Task: Learn more about a recruiter lite.
Action: Mouse moved to (889, 128)
Screenshot: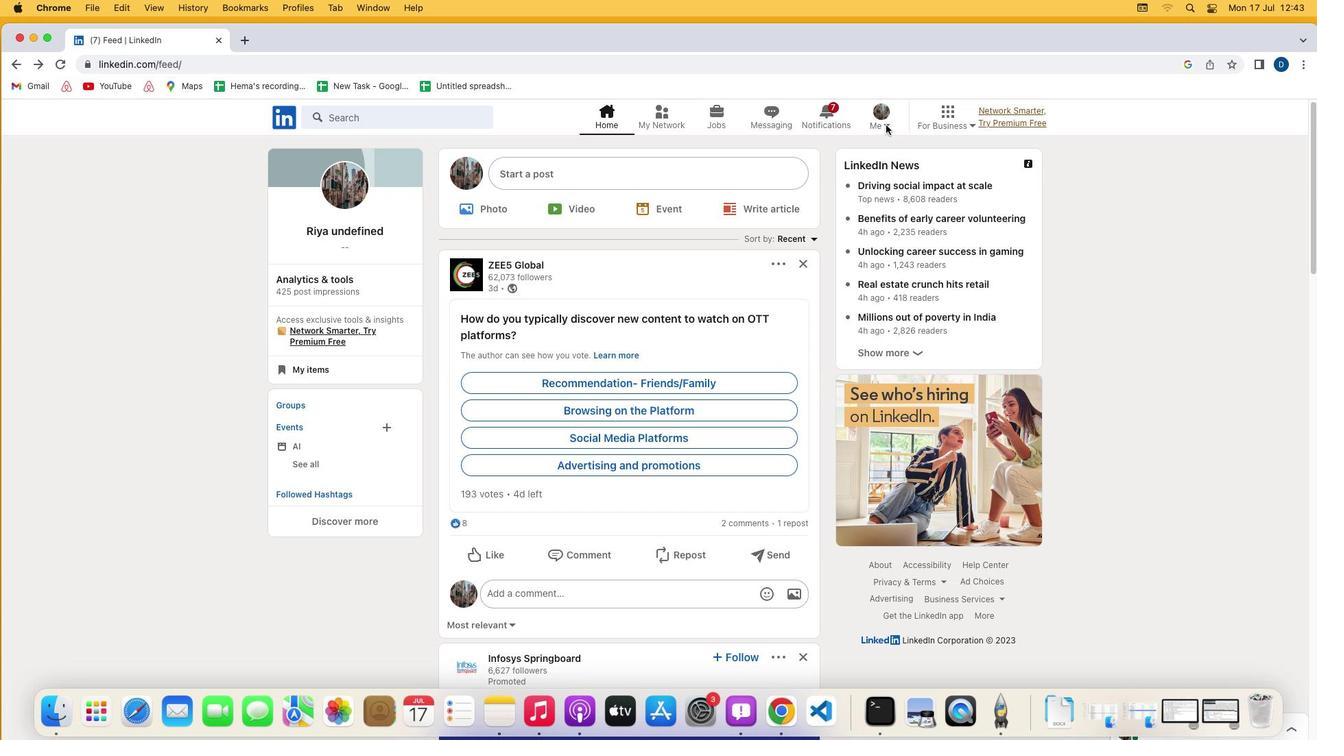 
Action: Mouse pressed left at (889, 128)
Screenshot: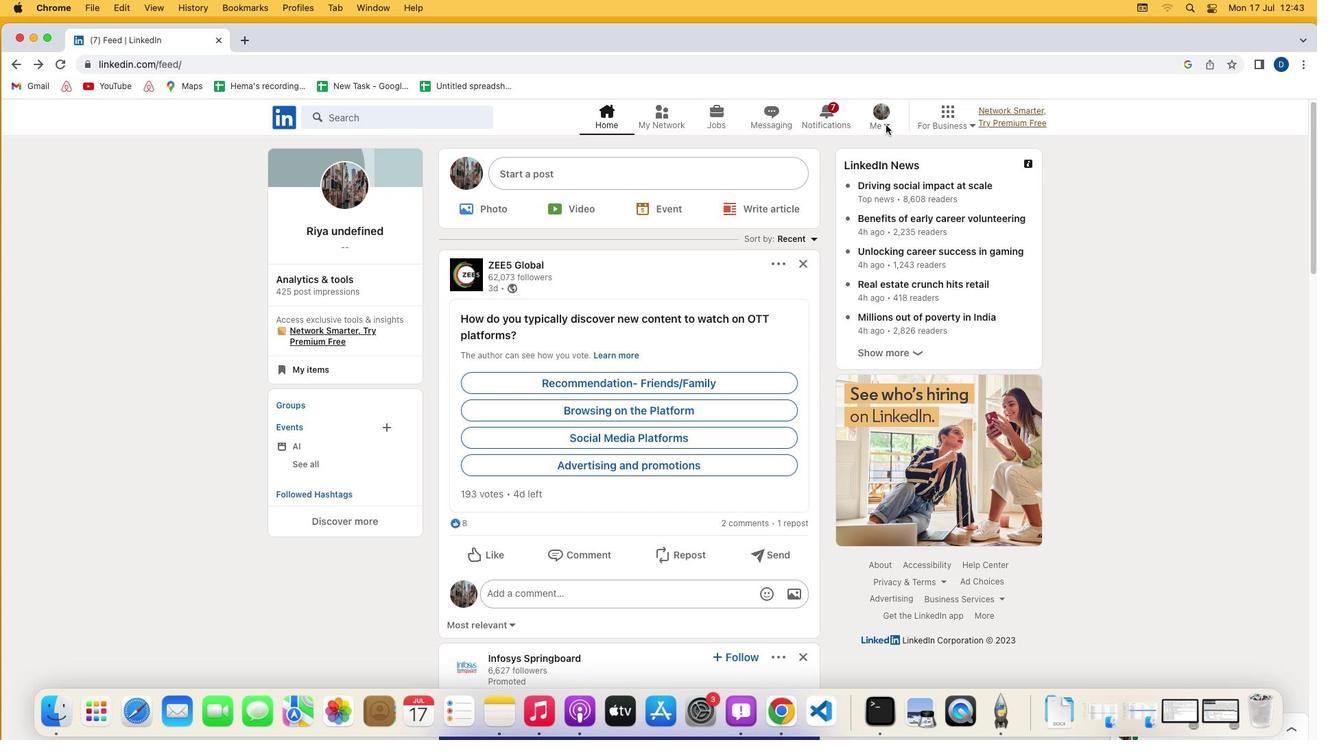 
Action: Mouse moved to (890, 130)
Screenshot: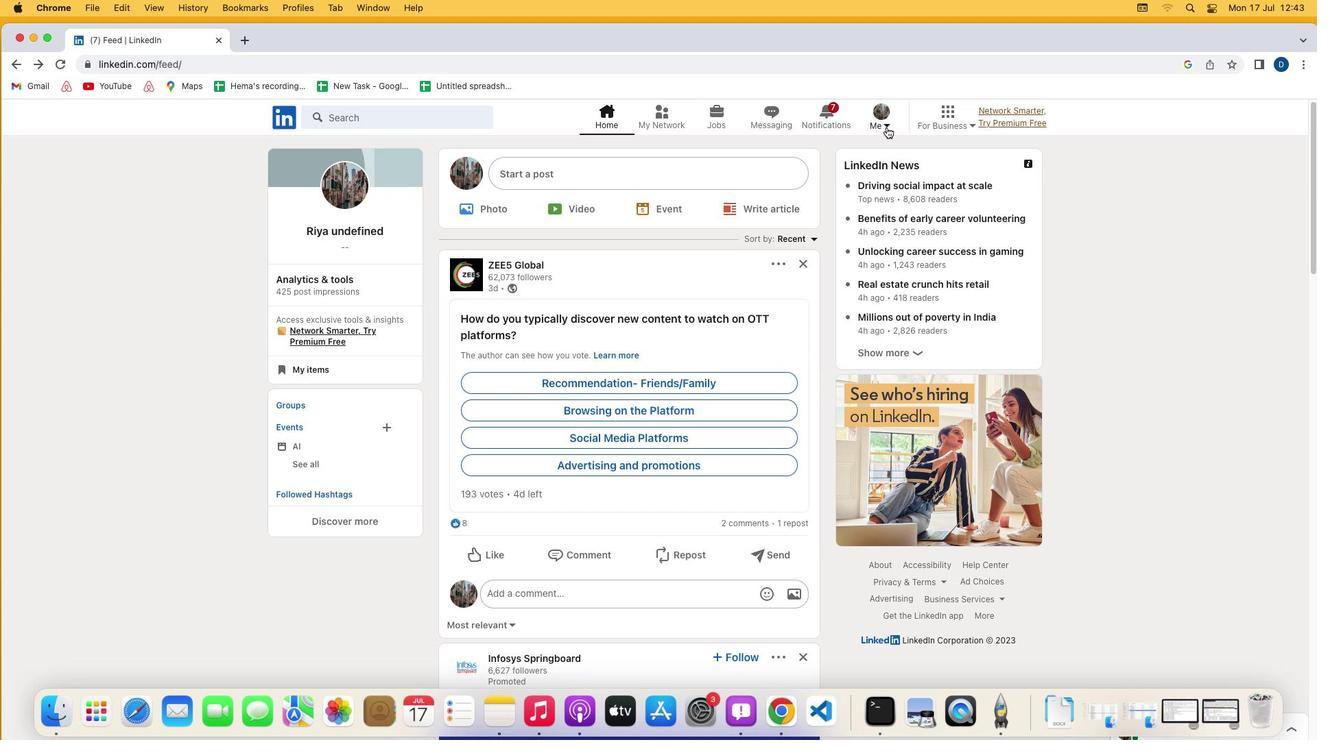 
Action: Mouse pressed left at (890, 130)
Screenshot: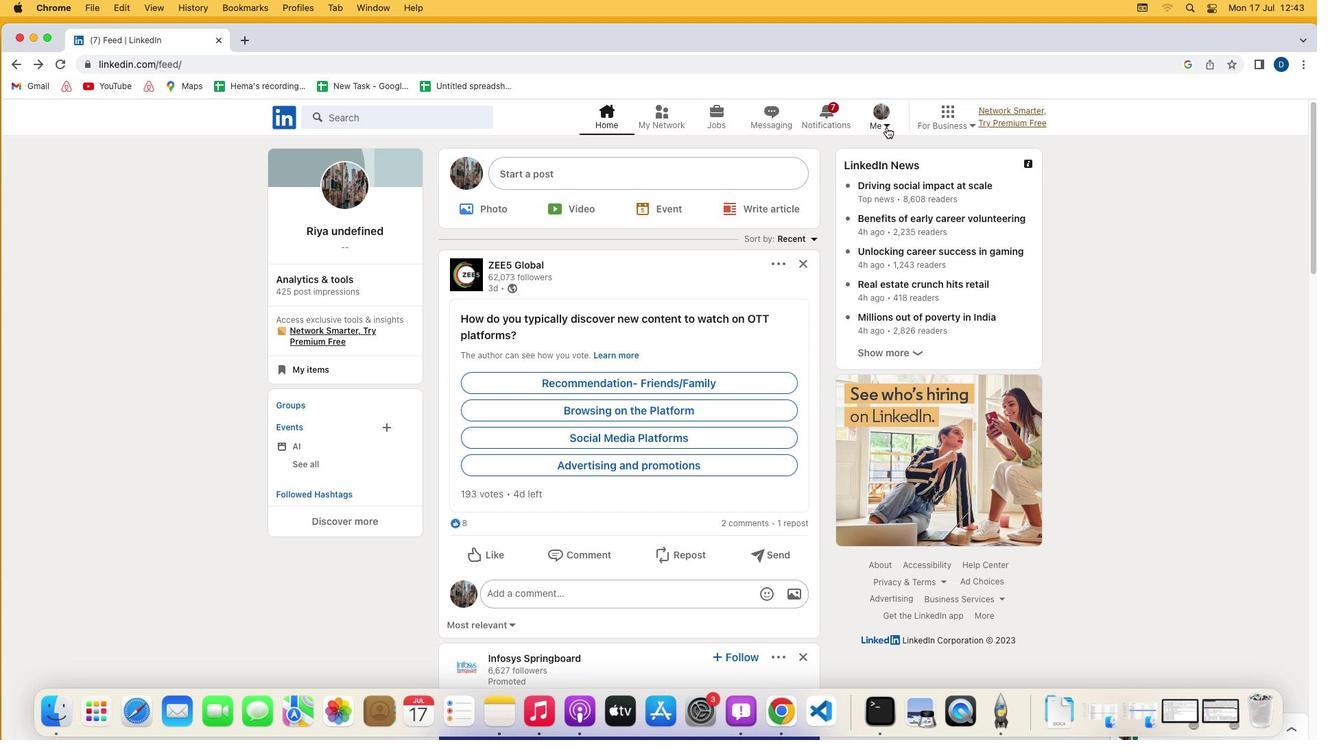 
Action: Mouse moved to (784, 268)
Screenshot: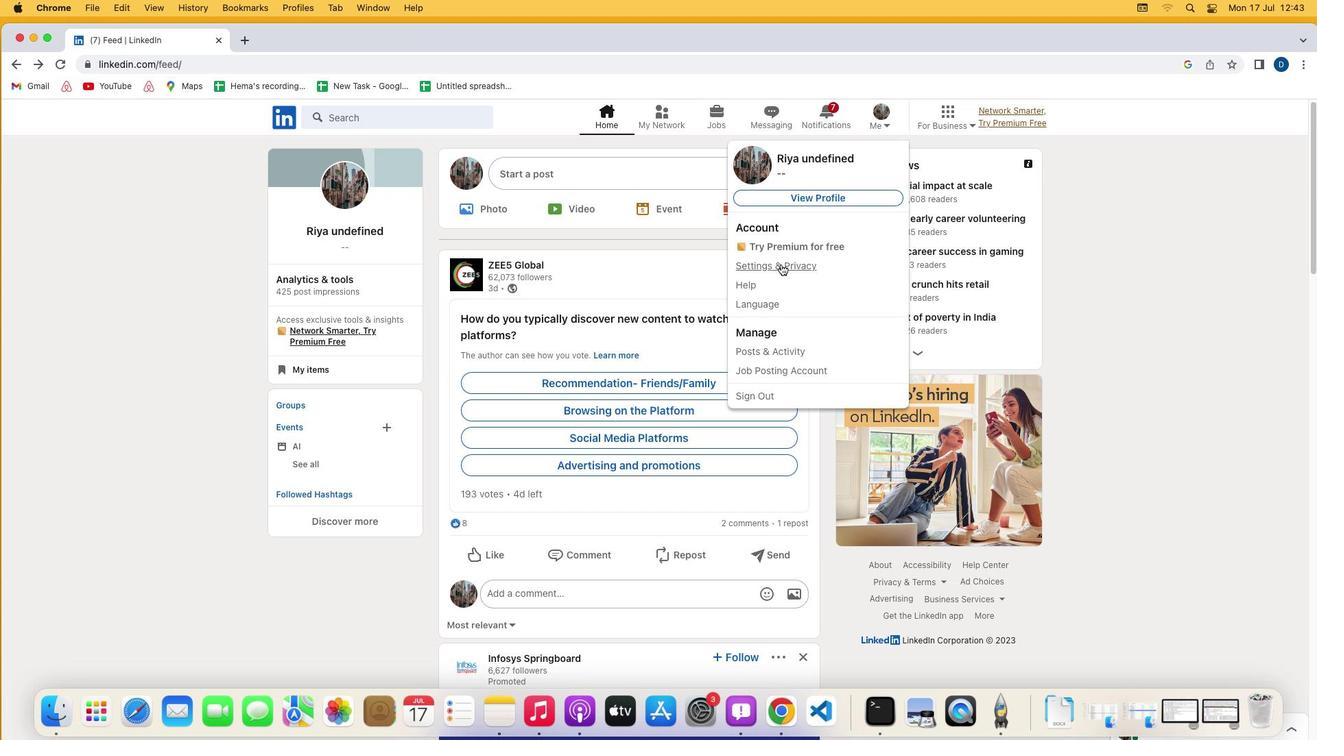 
Action: Mouse pressed left at (784, 268)
Screenshot: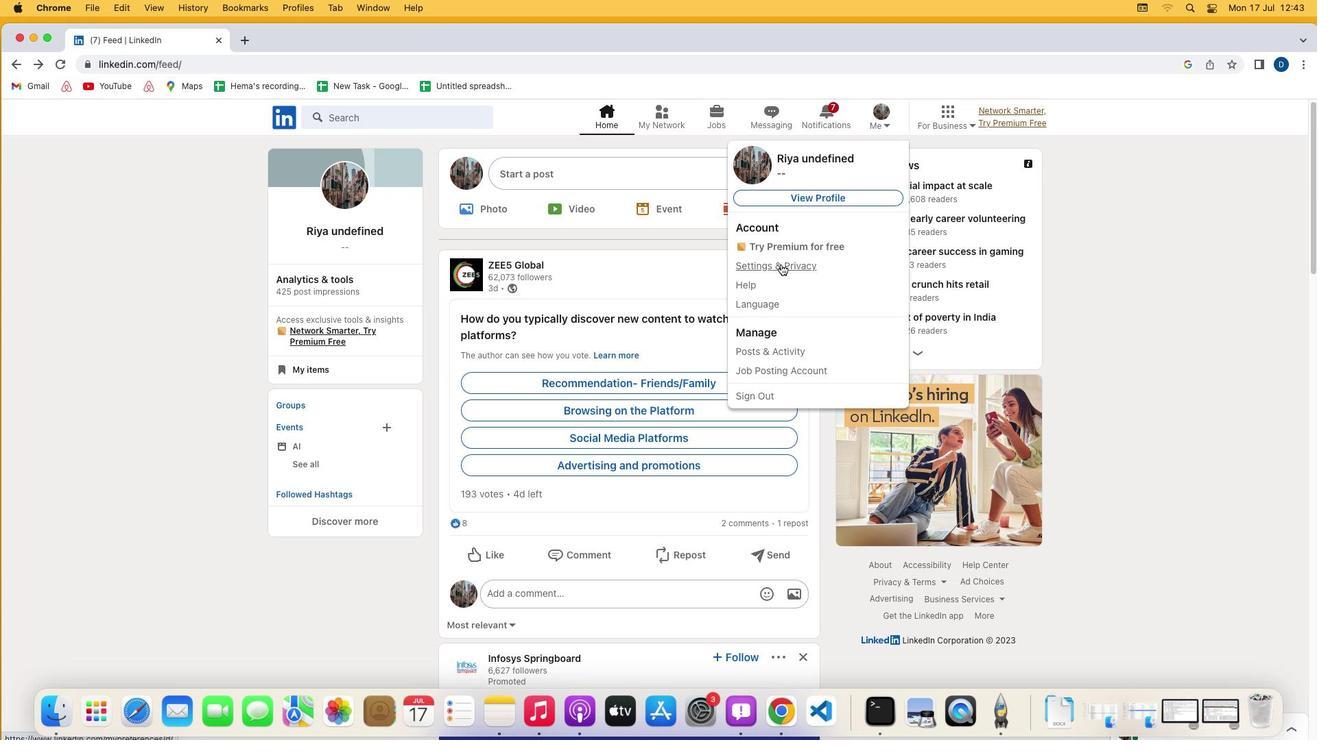 
Action: Mouse moved to (677, 483)
Screenshot: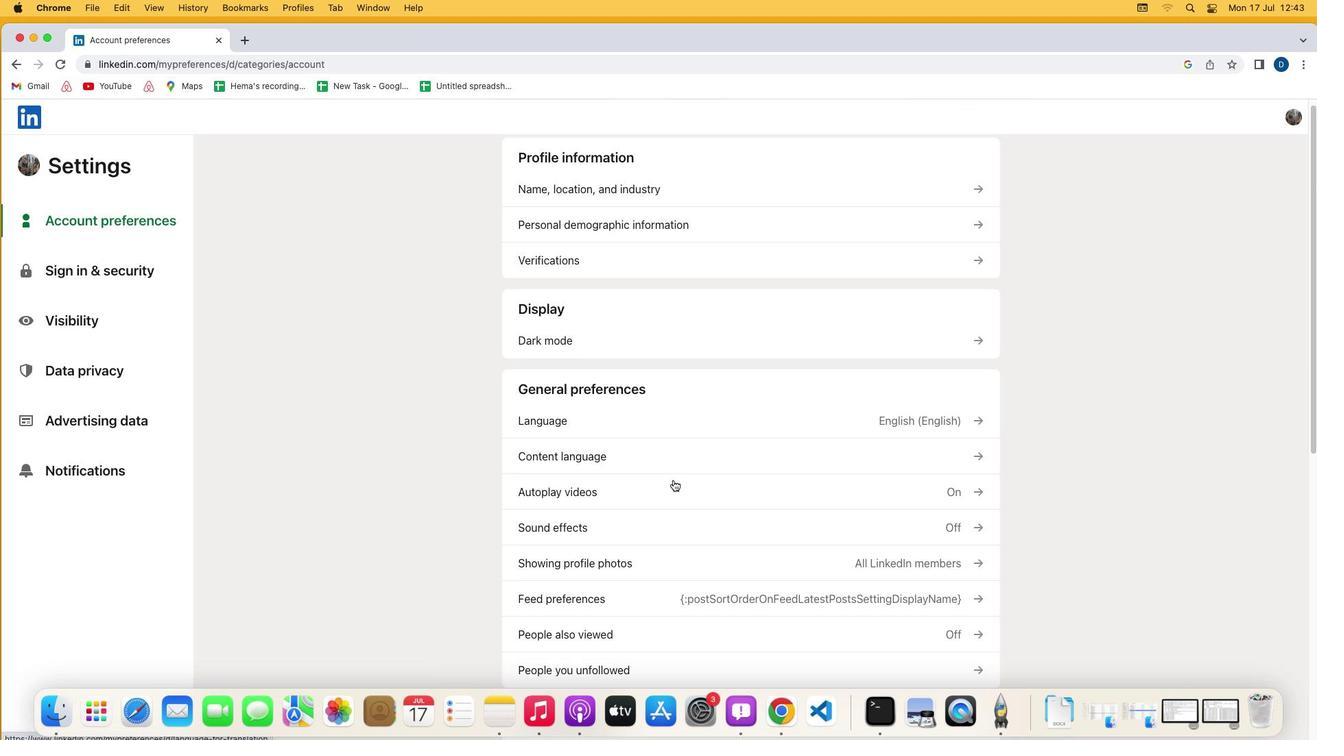 
Action: Mouse scrolled (677, 483) with delta (3, 2)
Screenshot: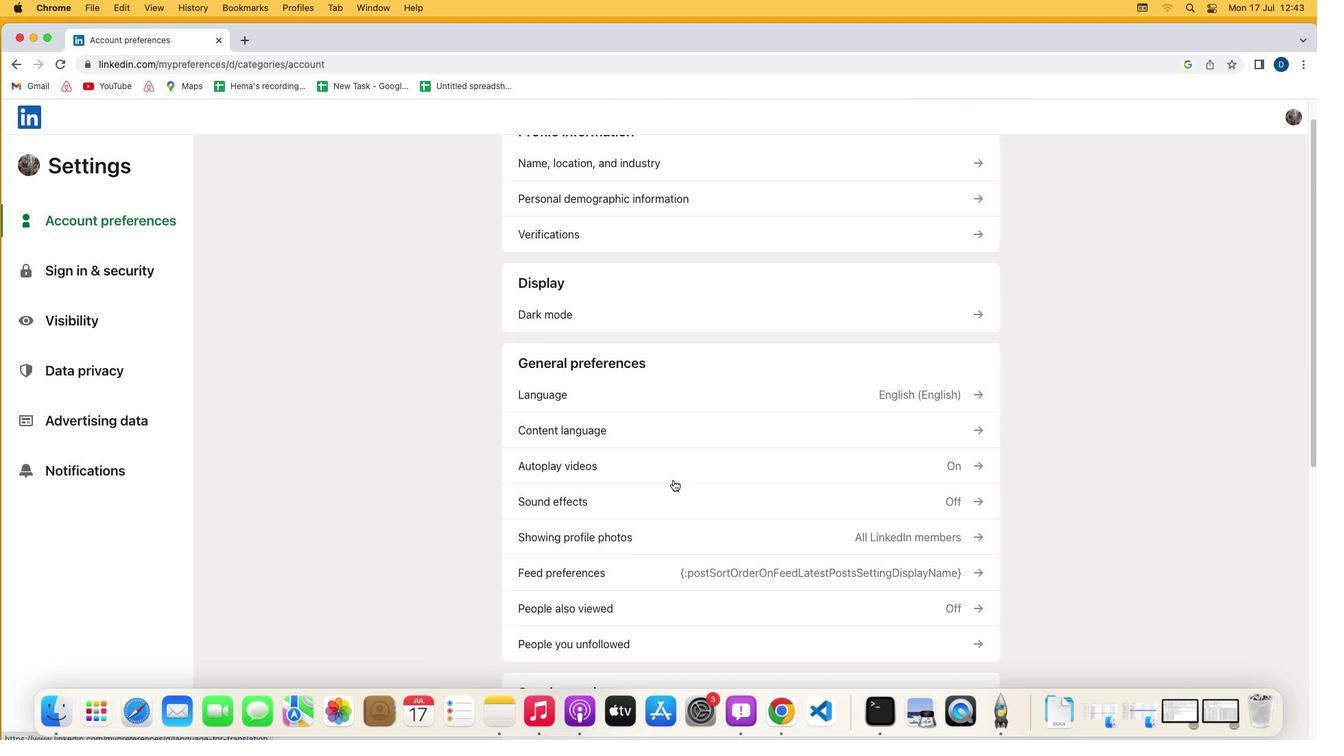 
Action: Mouse scrolled (677, 483) with delta (3, 2)
Screenshot: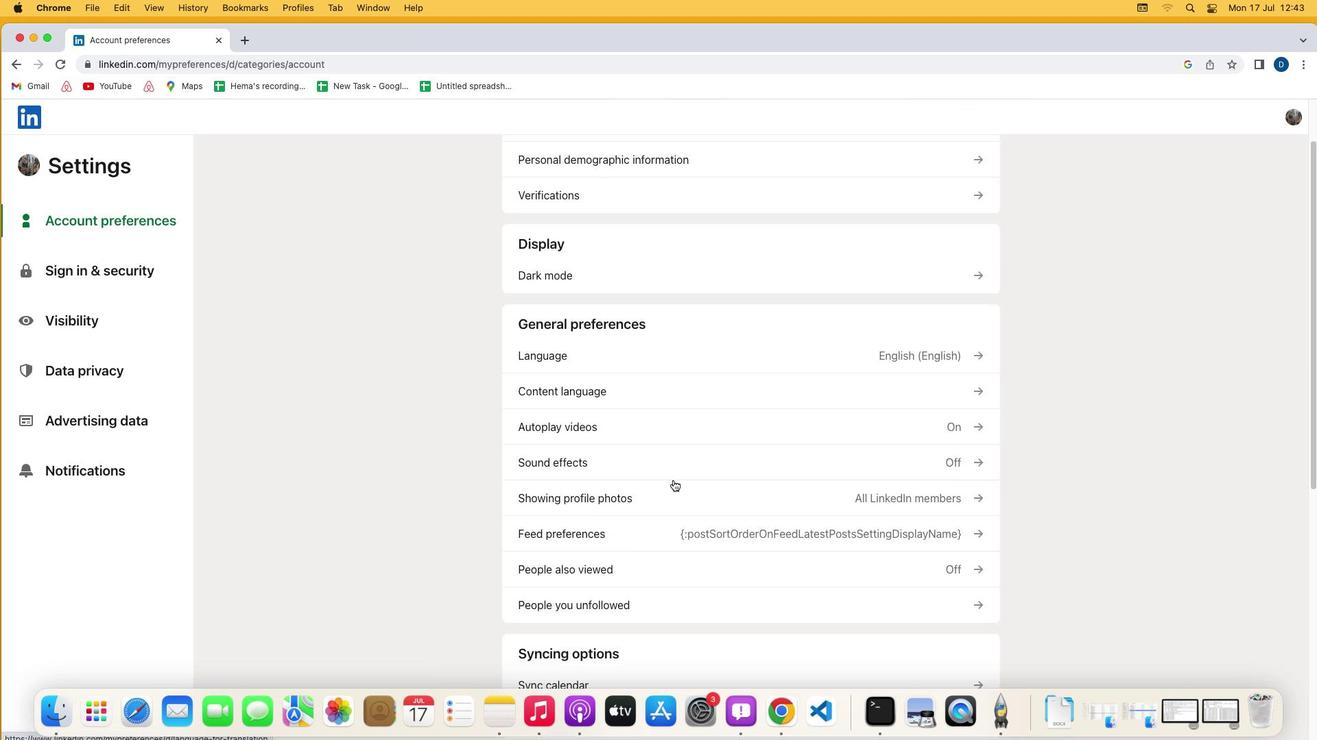 
Action: Mouse scrolled (677, 483) with delta (3, 1)
Screenshot: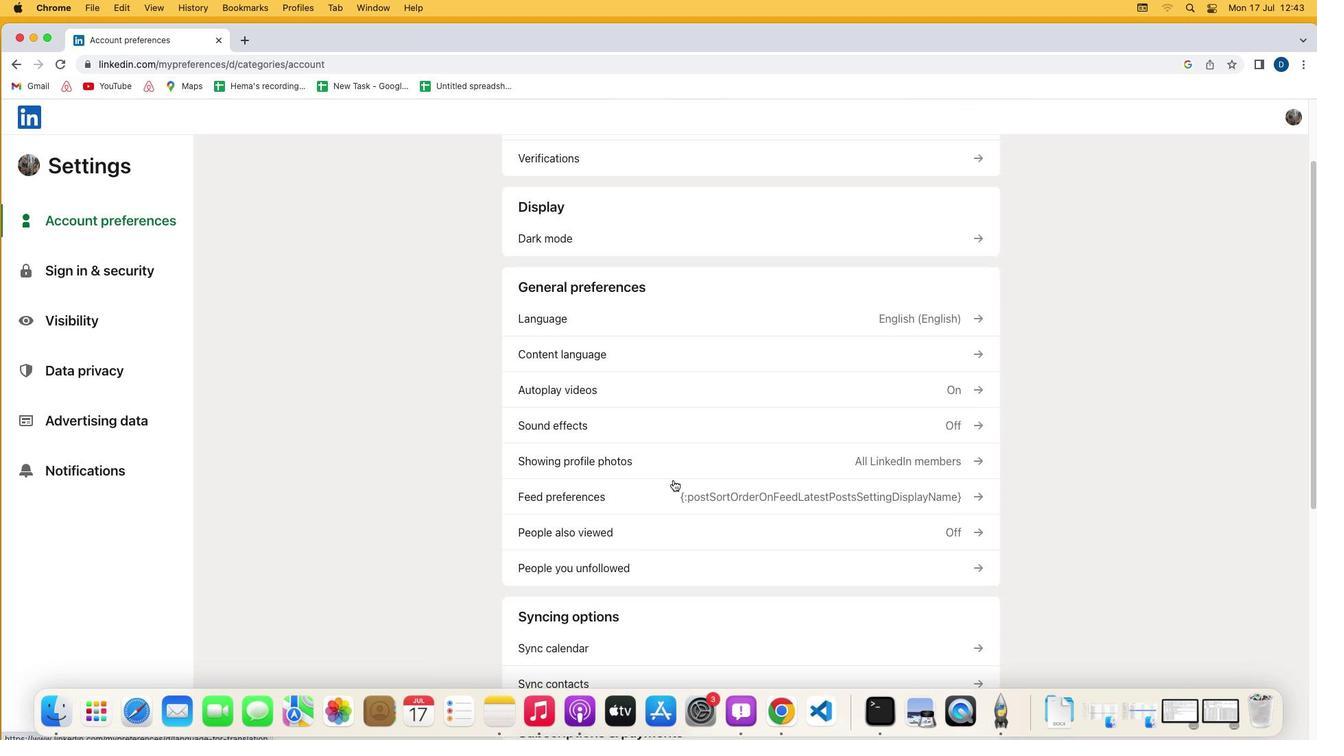 
Action: Mouse scrolled (677, 483) with delta (3, 2)
Screenshot: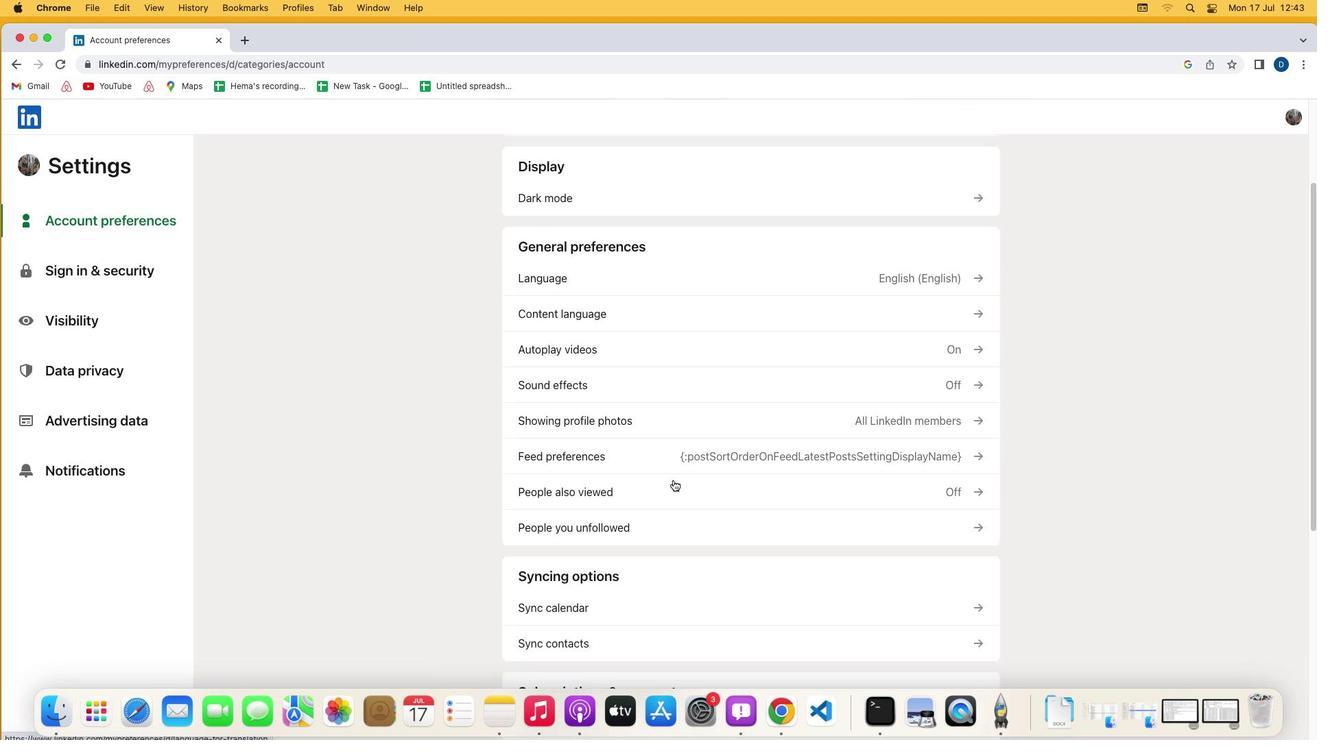 
Action: Mouse scrolled (677, 483) with delta (3, 2)
Screenshot: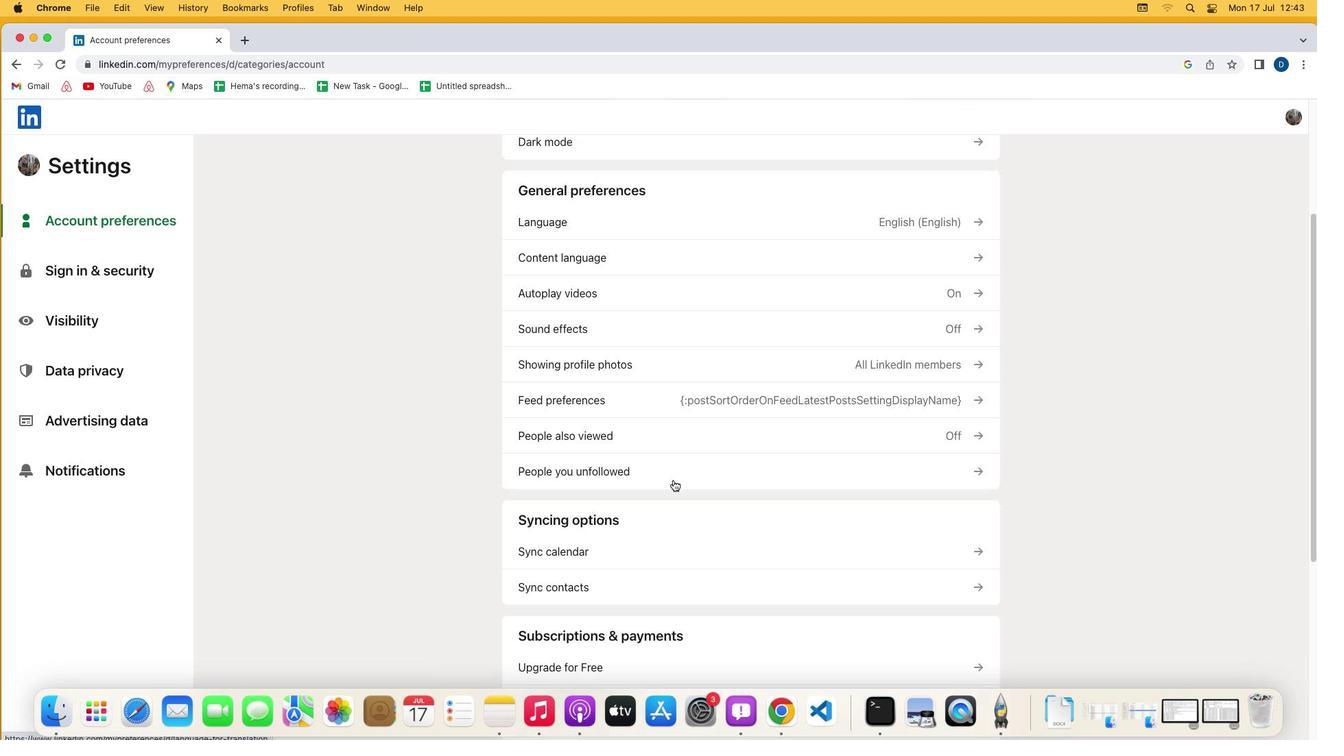 
Action: Mouse scrolled (677, 483) with delta (3, 1)
Screenshot: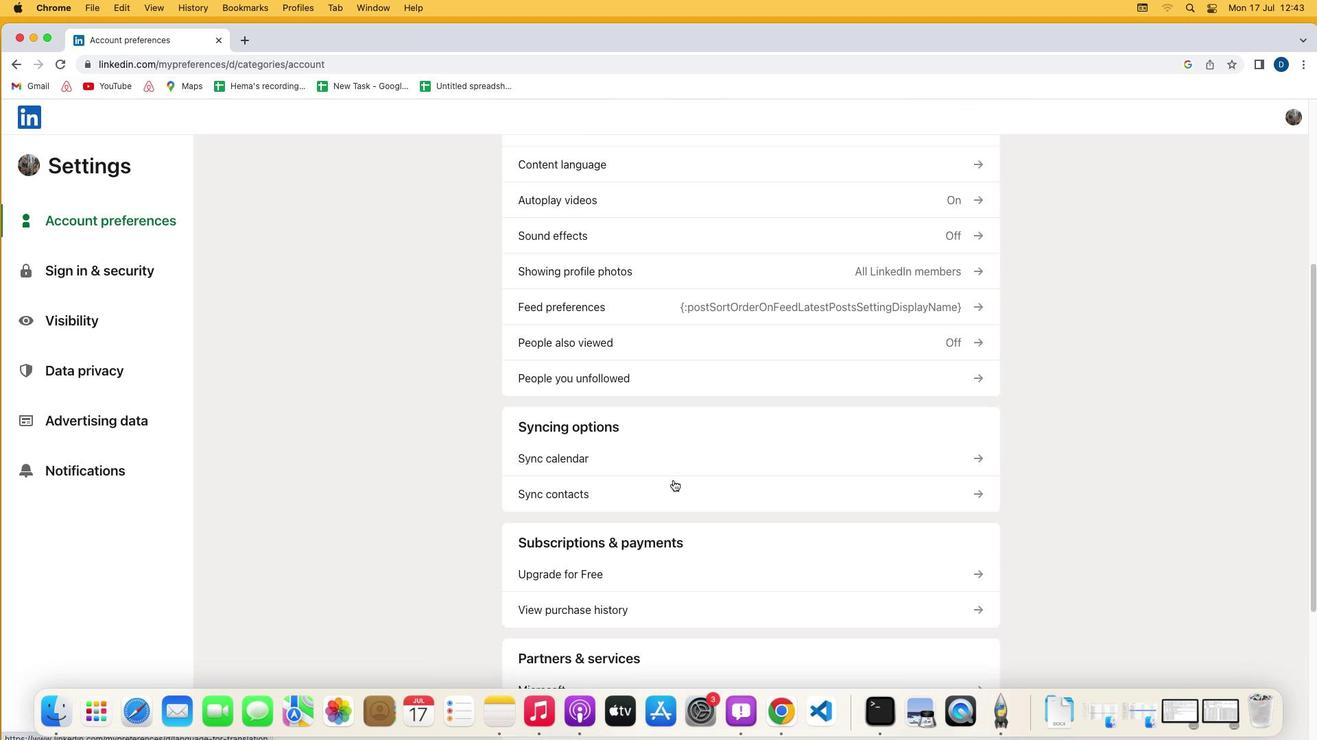 
Action: Mouse scrolled (677, 483) with delta (3, 0)
Screenshot: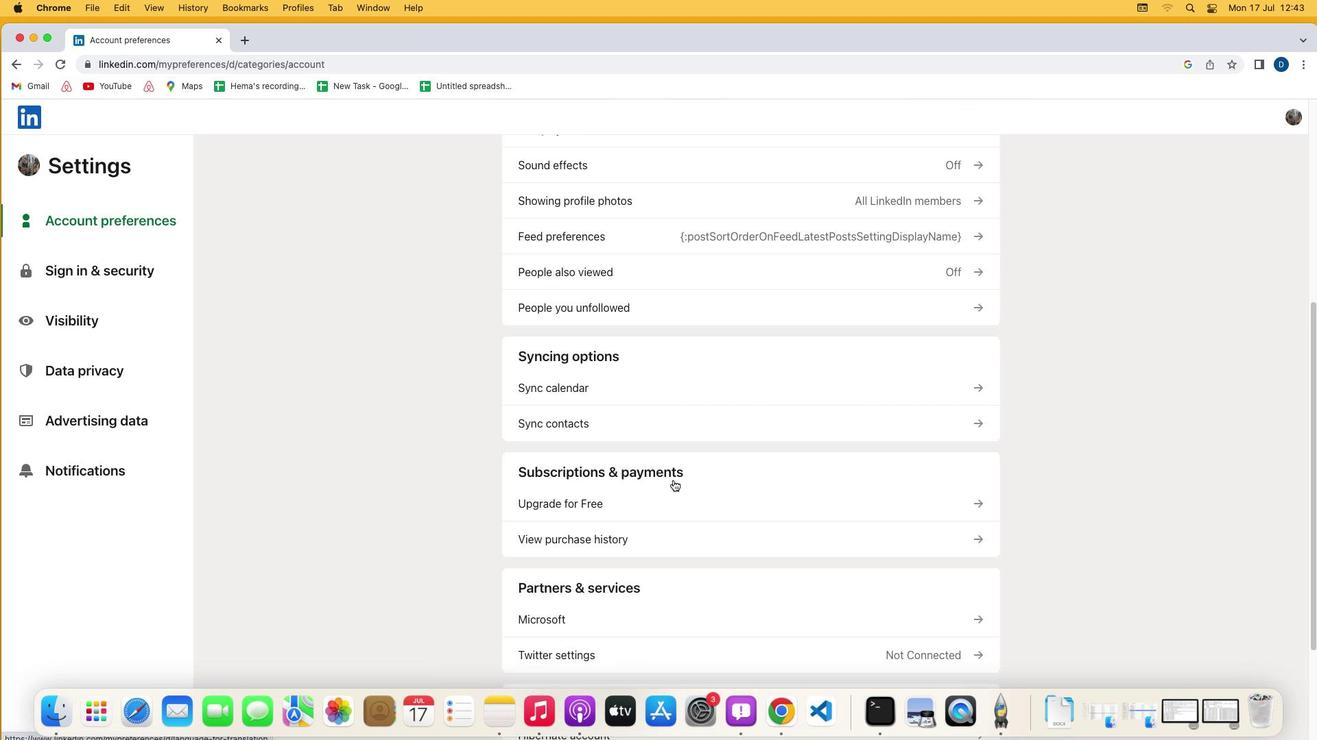 
Action: Mouse moved to (580, 493)
Screenshot: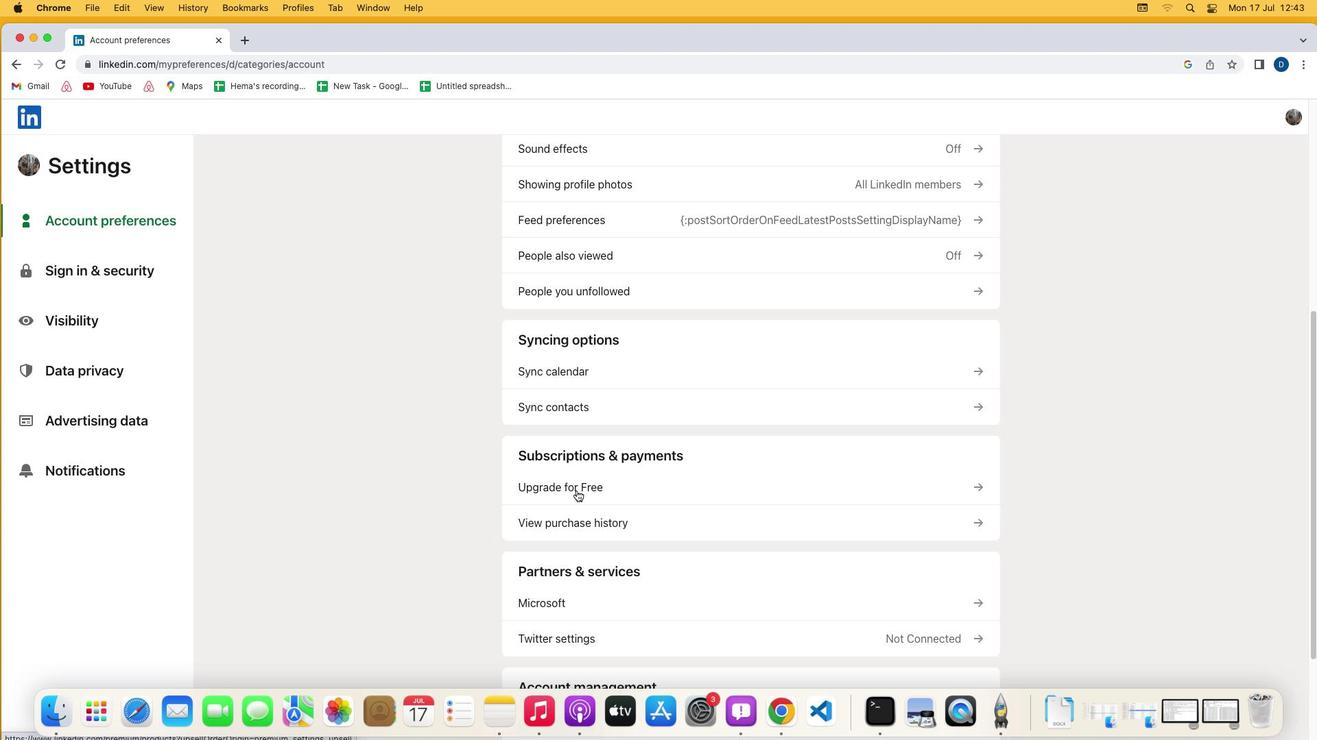 
Action: Mouse pressed left at (580, 493)
Screenshot: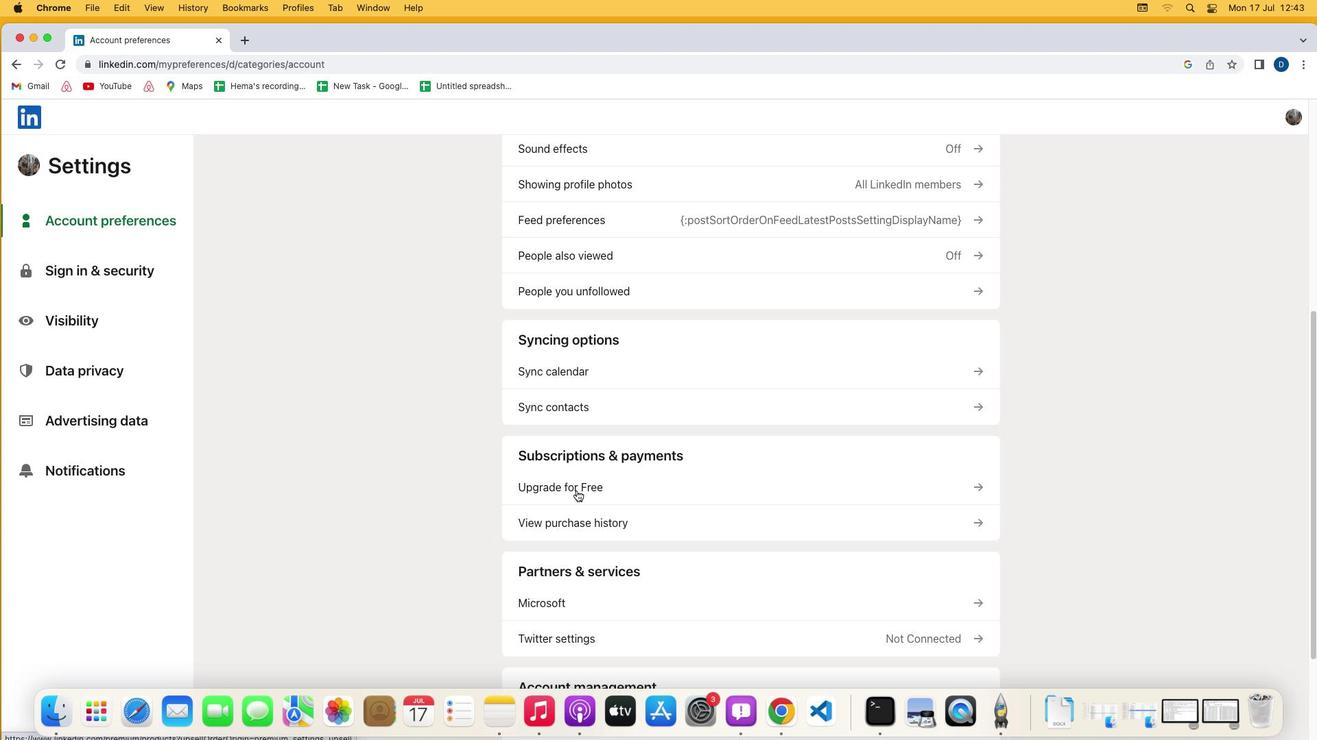 
Action: Mouse moved to (535, 404)
Screenshot: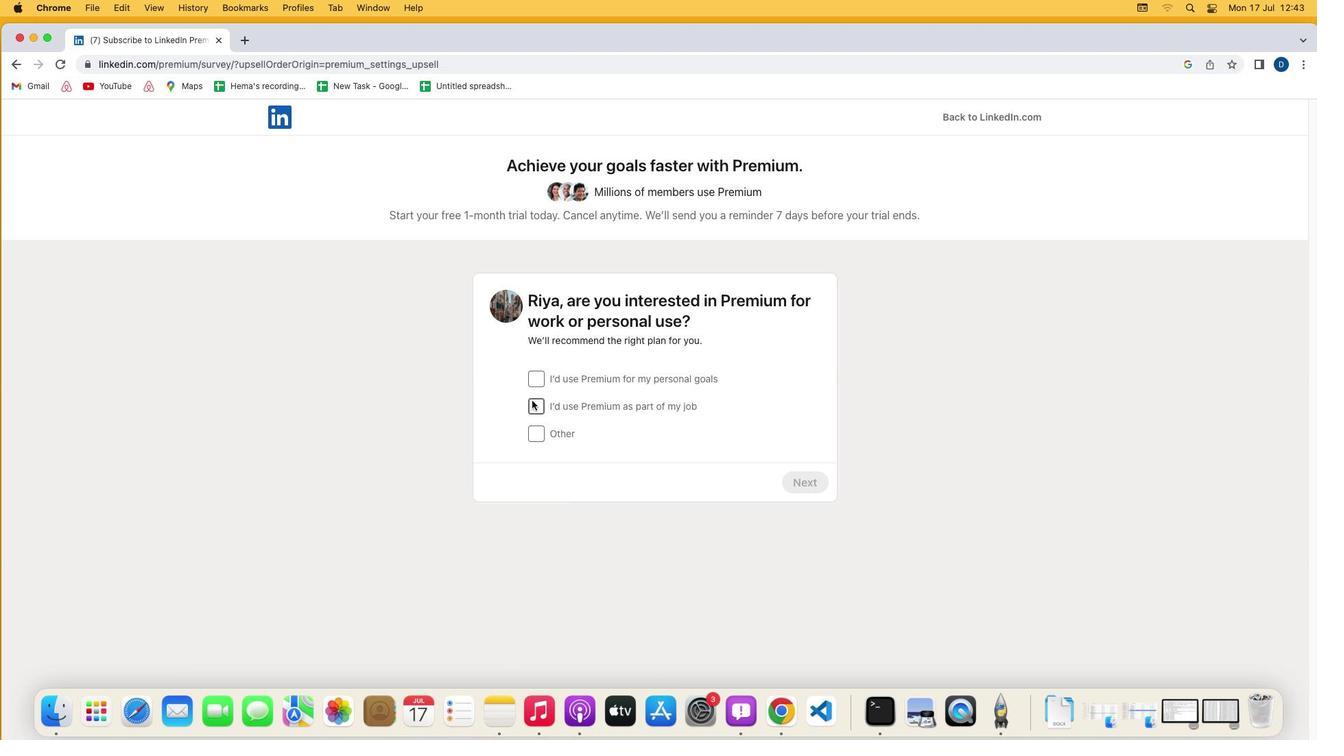 
Action: Mouse pressed left at (535, 404)
Screenshot: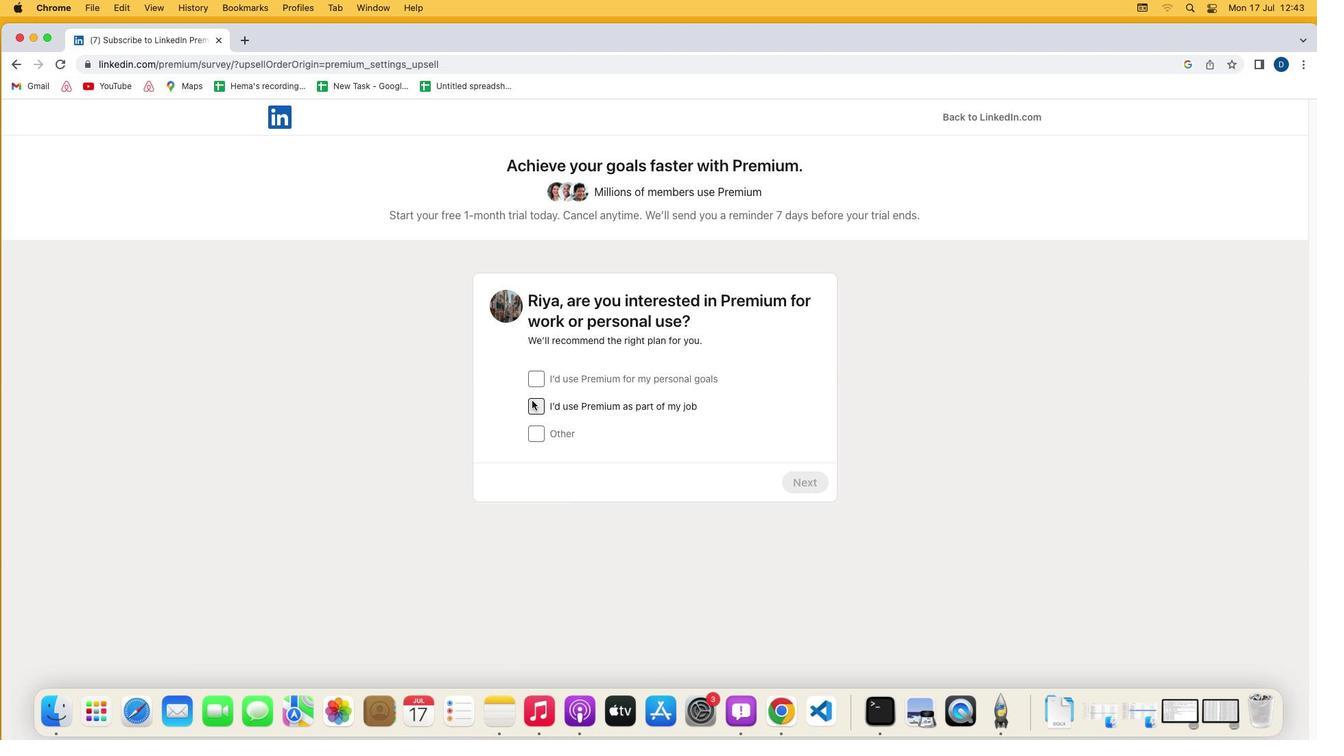 
Action: Mouse moved to (809, 490)
Screenshot: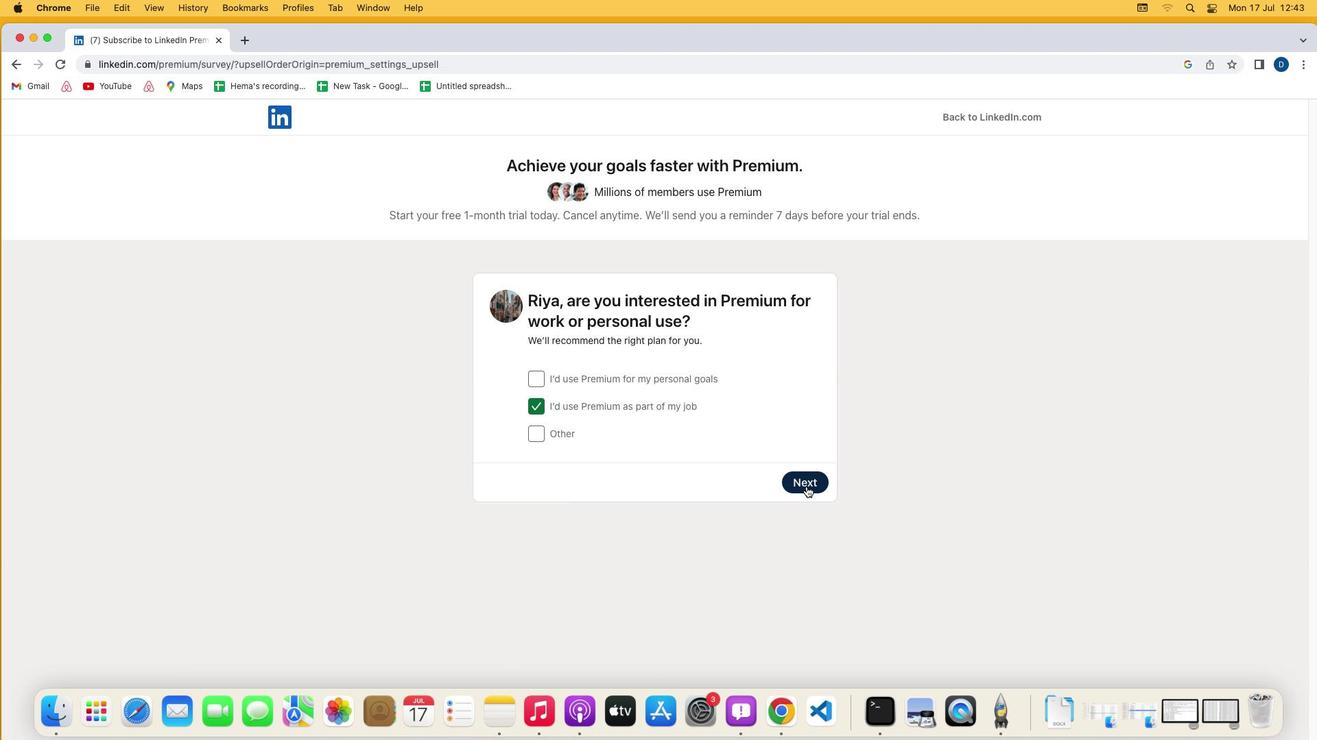 
Action: Mouse pressed left at (809, 490)
Screenshot: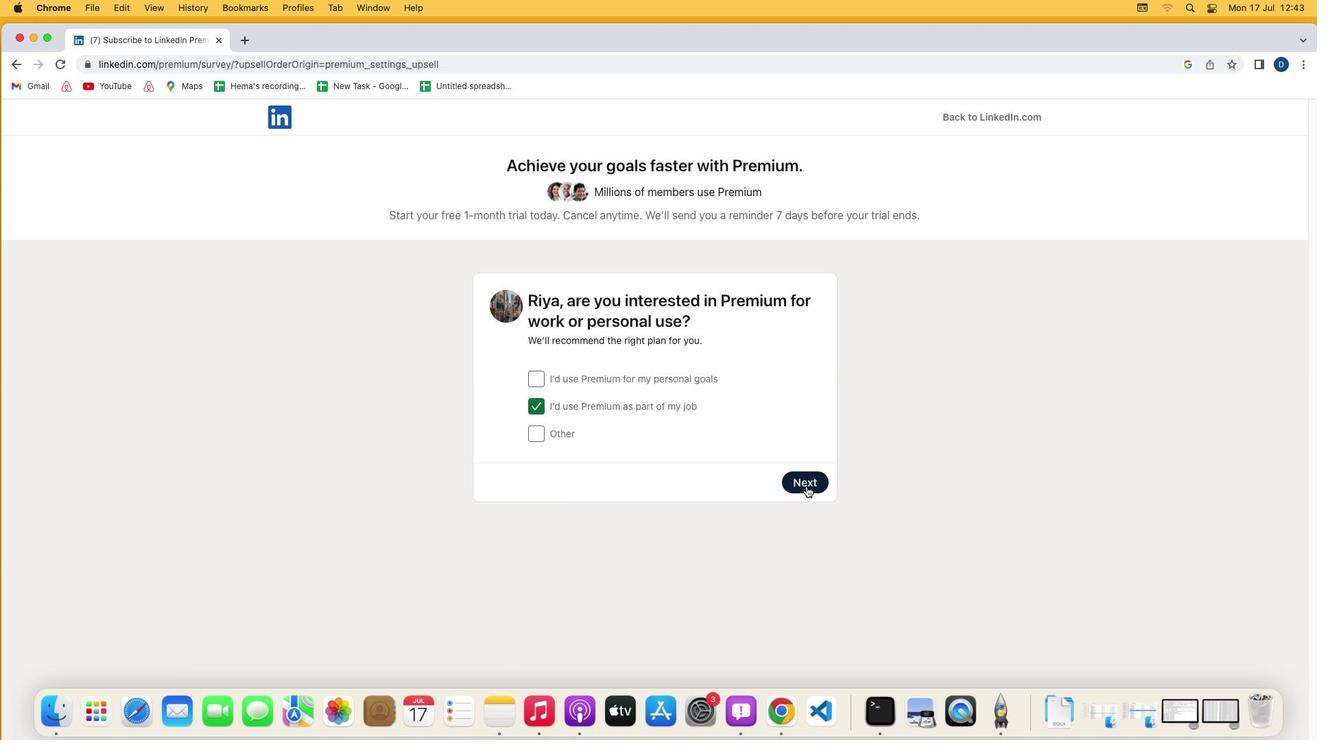 
Action: Mouse moved to (797, 566)
Screenshot: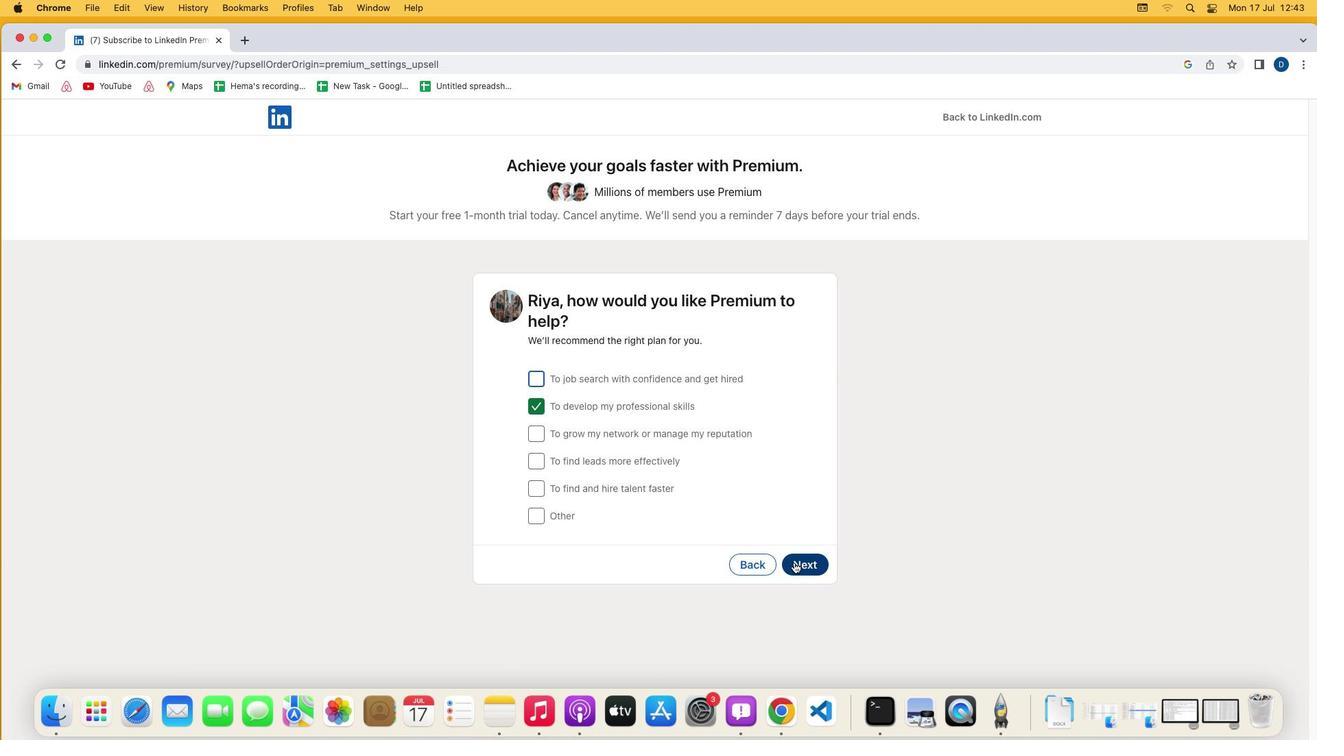 
Action: Mouse pressed left at (797, 566)
Screenshot: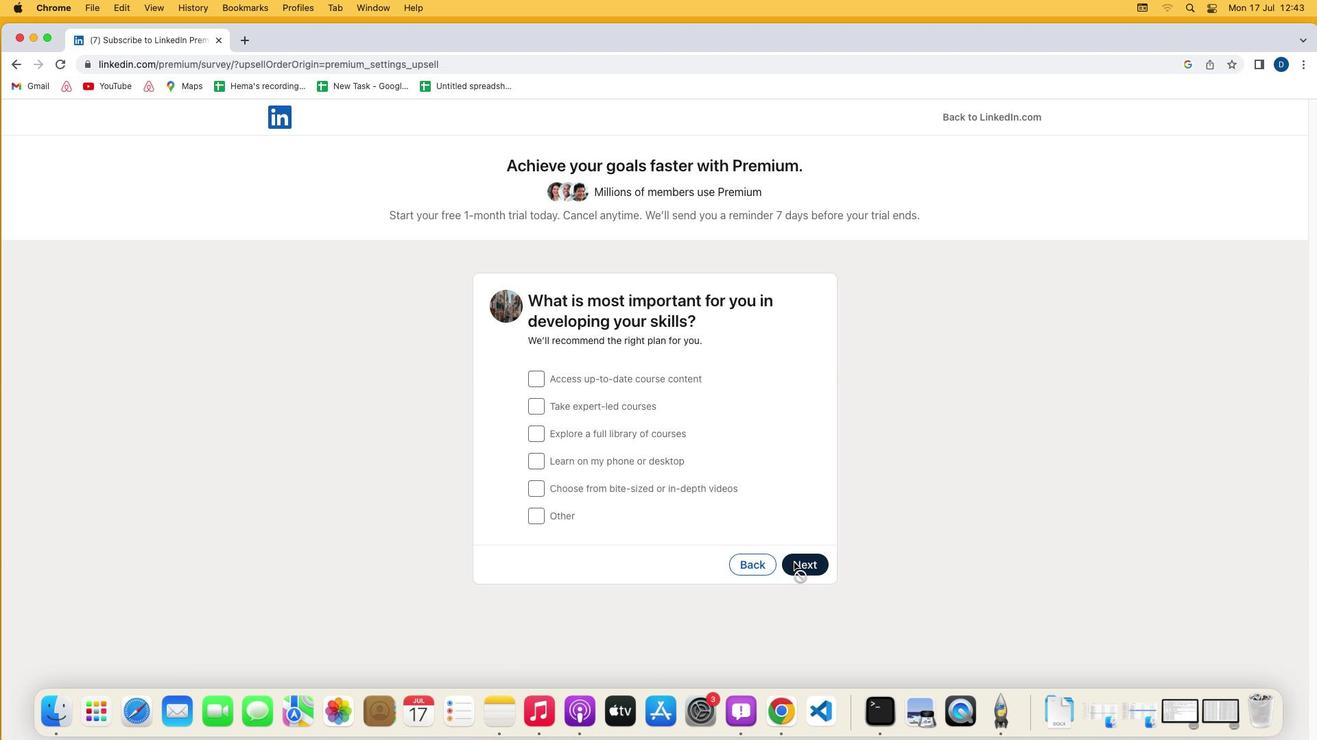 
Action: Mouse moved to (535, 469)
Screenshot: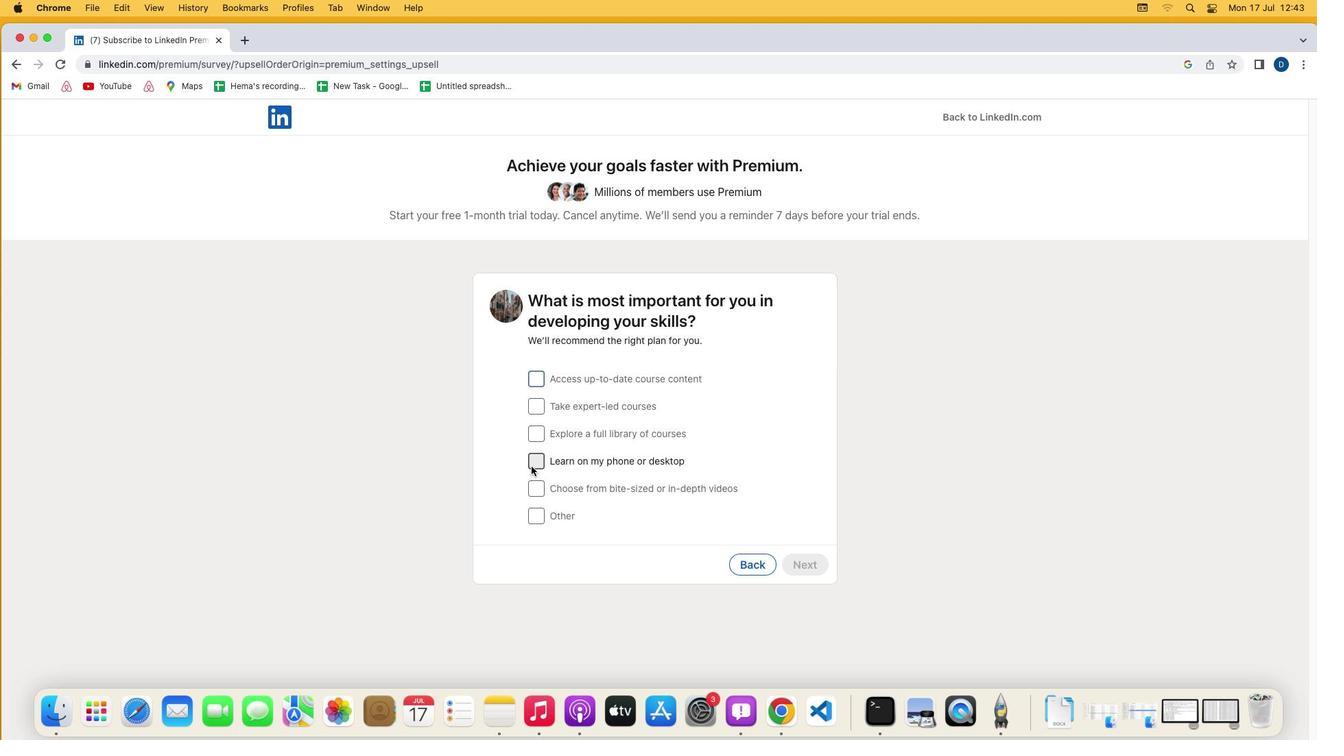 
Action: Mouse pressed left at (535, 469)
Screenshot: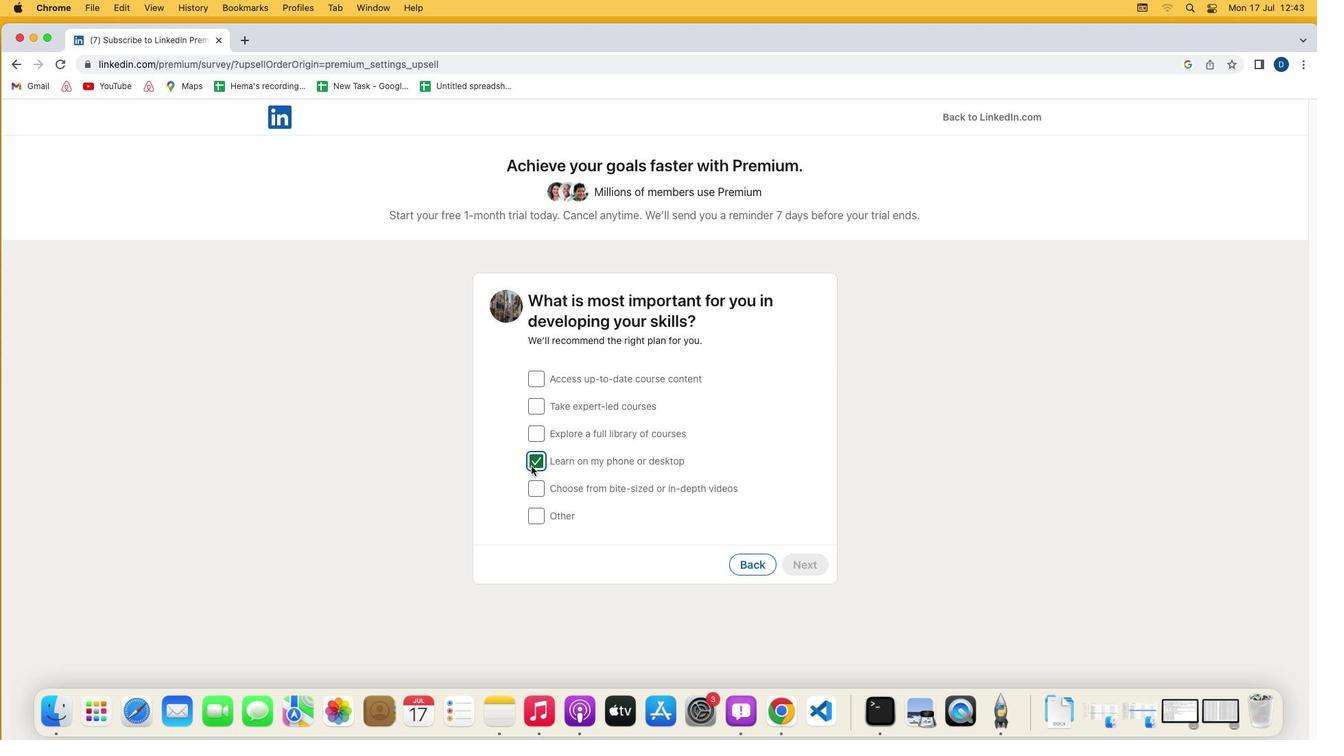 
Action: Mouse moved to (825, 574)
Screenshot: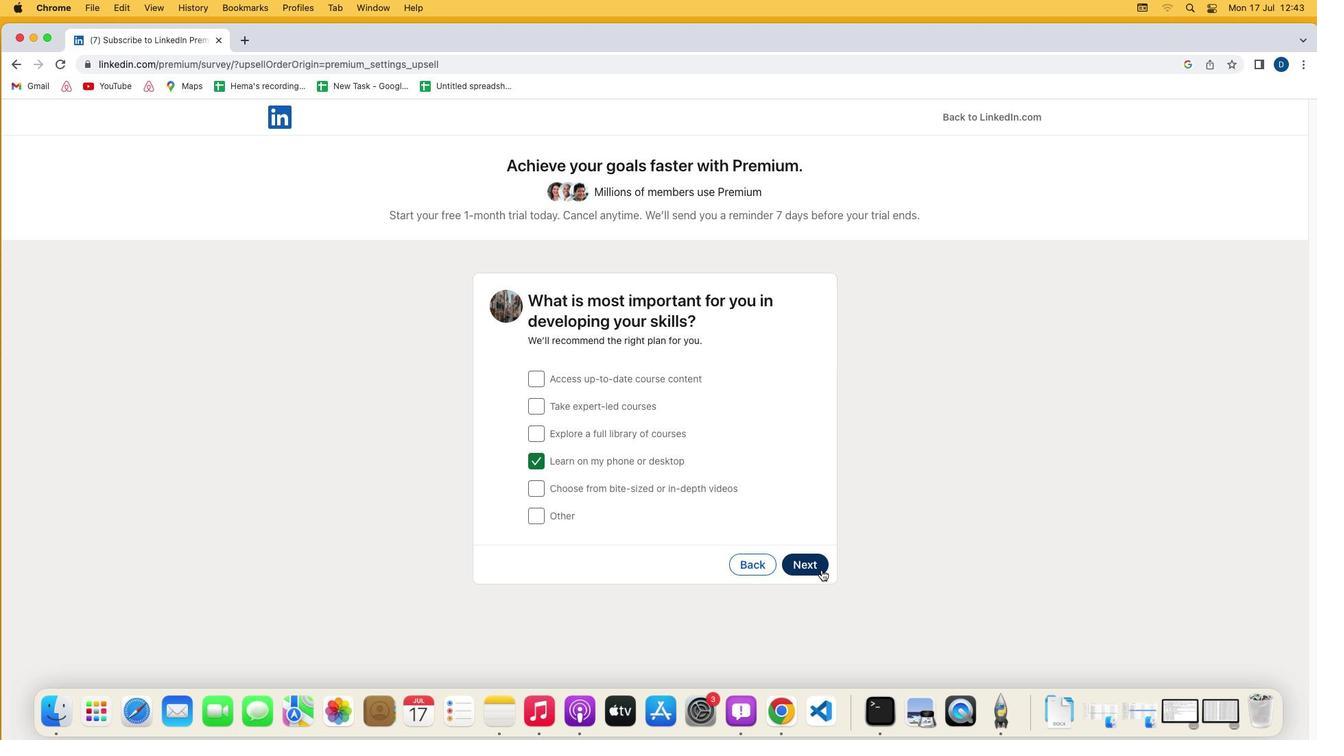 
Action: Mouse pressed left at (825, 574)
Screenshot: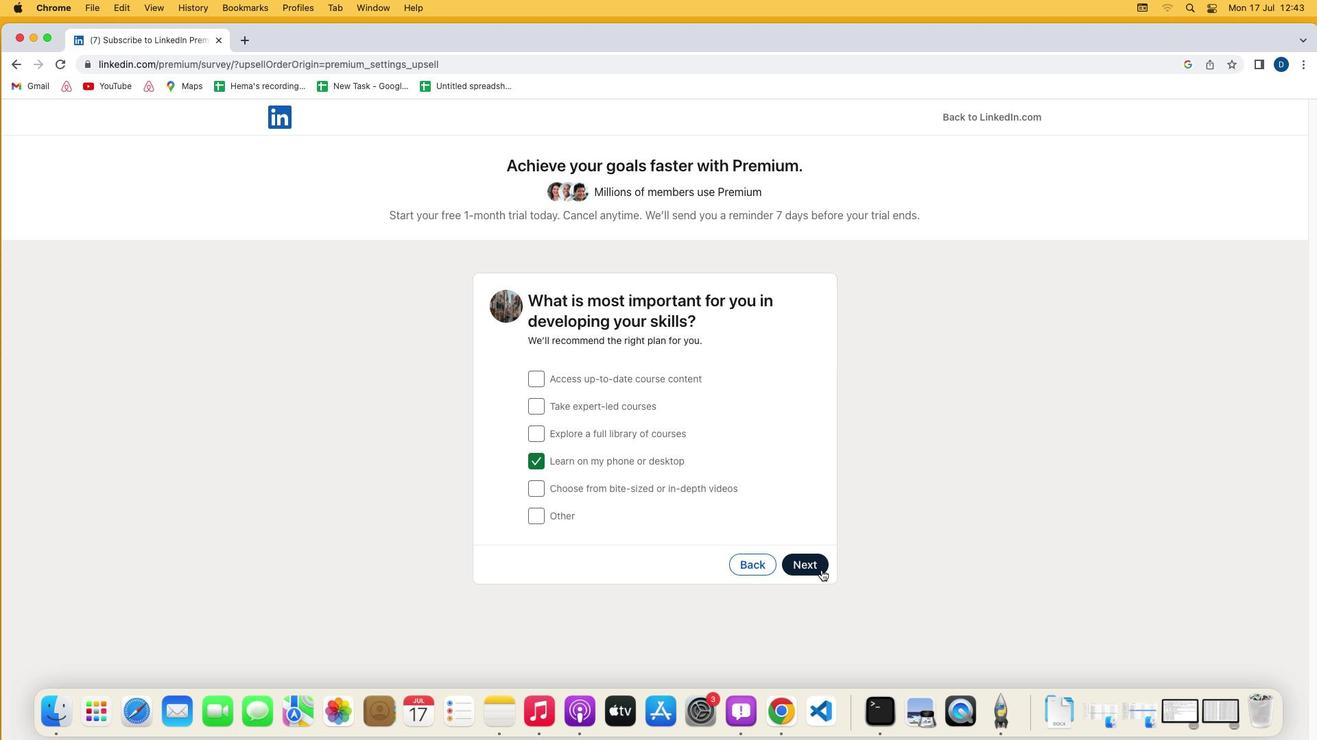 
Action: Mouse moved to (700, 545)
Screenshot: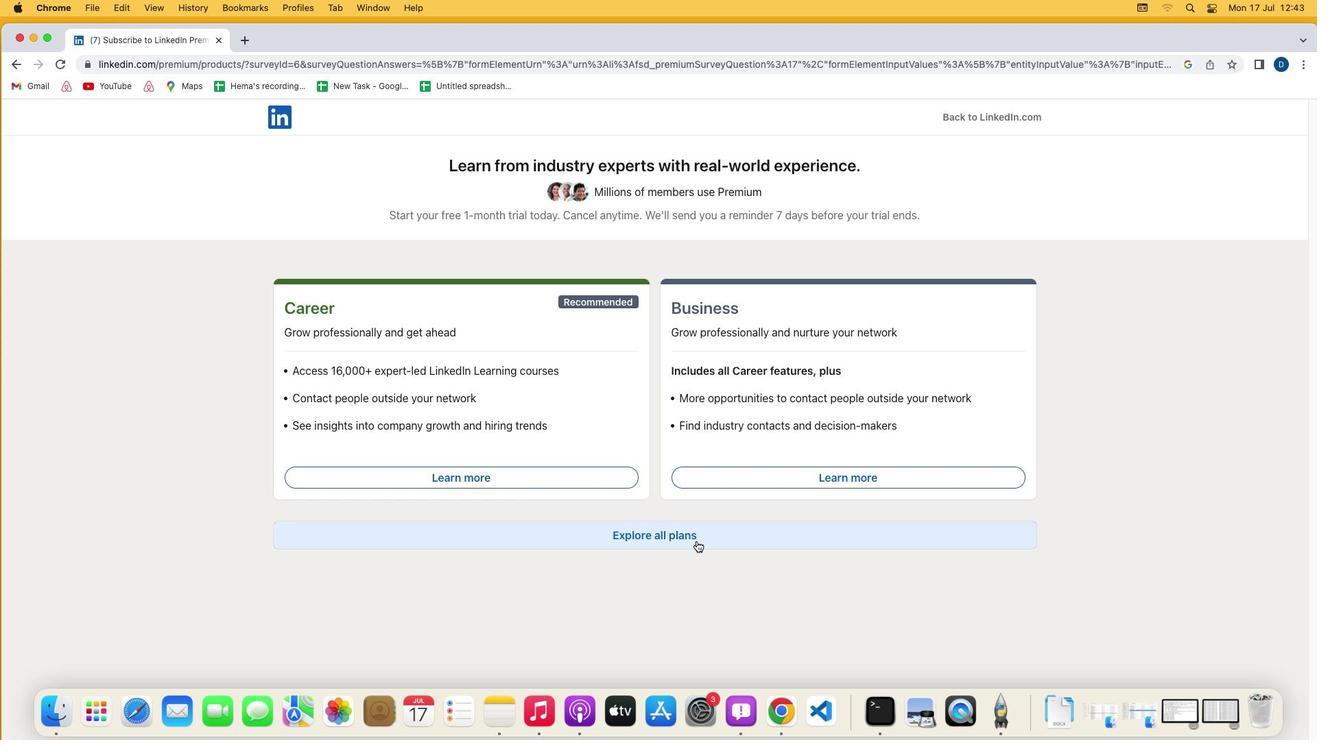 
Action: Mouse pressed left at (700, 545)
Screenshot: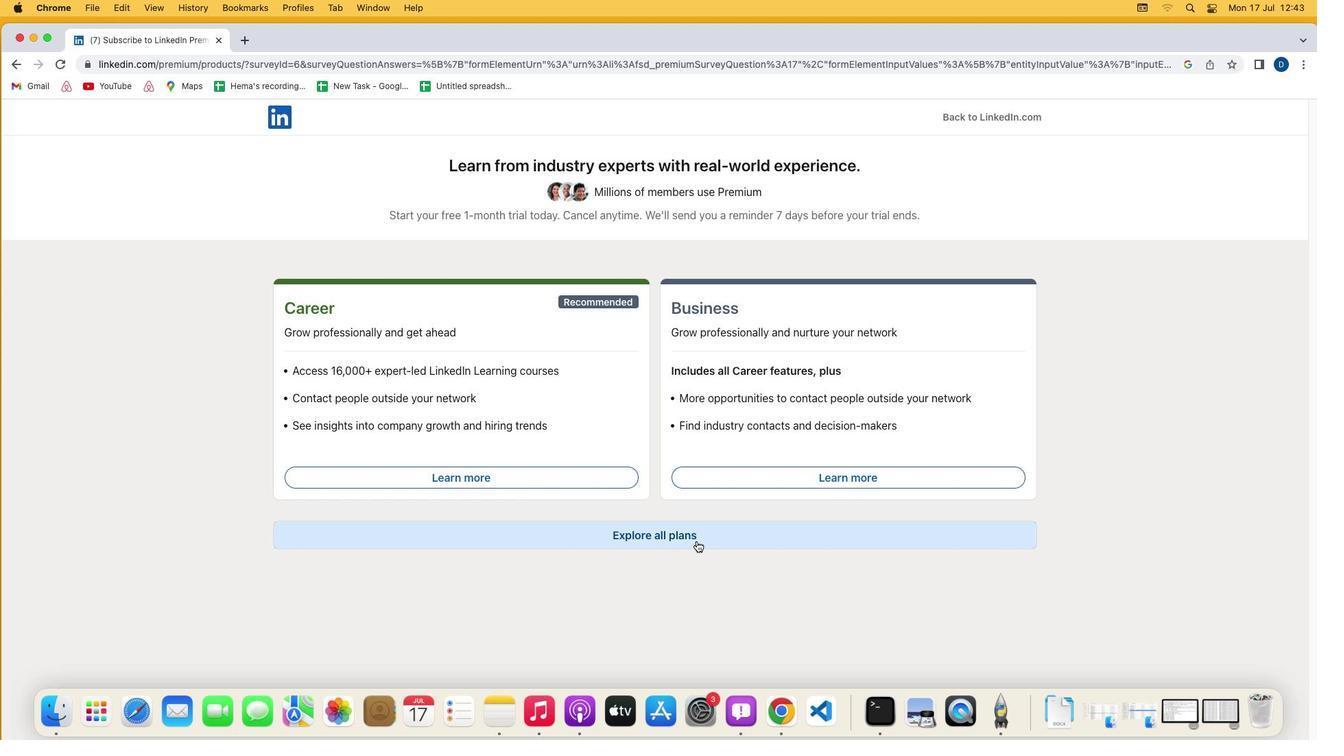 
Action: Mouse moved to (912, 579)
Screenshot: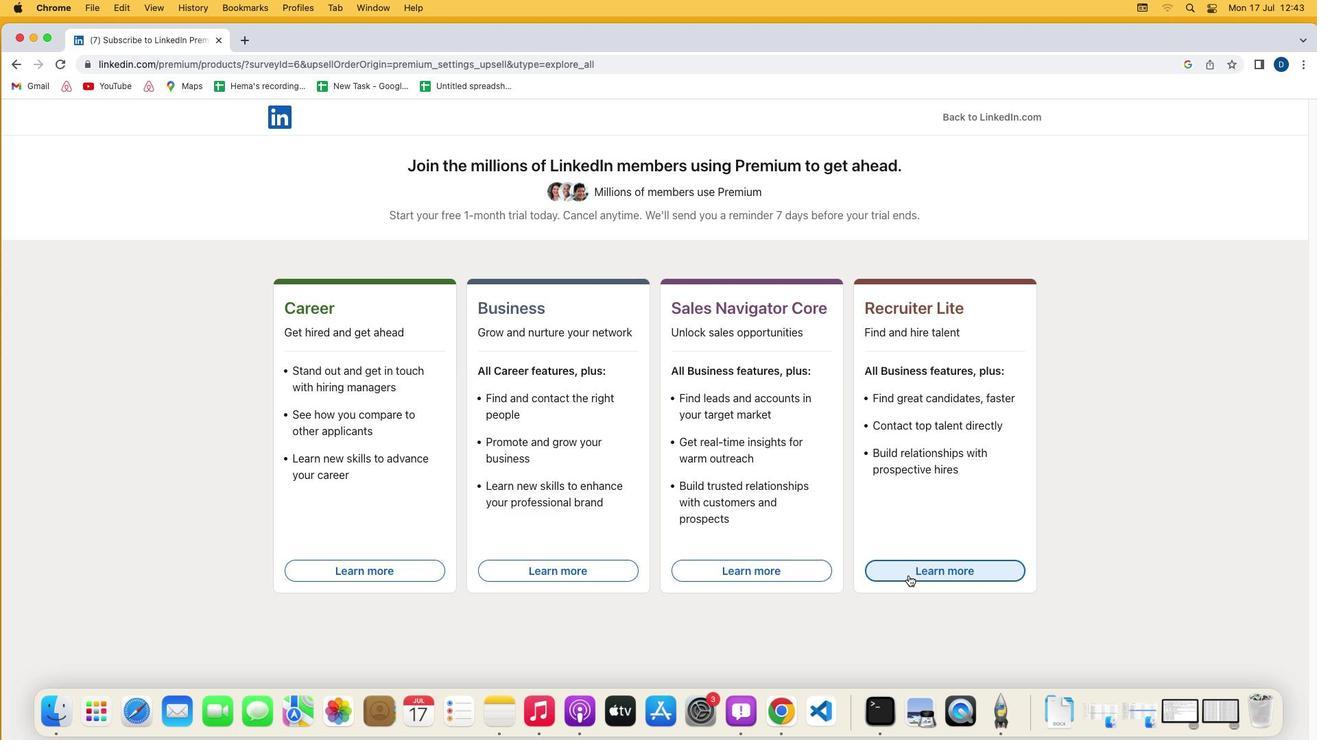 
Action: Mouse pressed left at (912, 579)
Screenshot: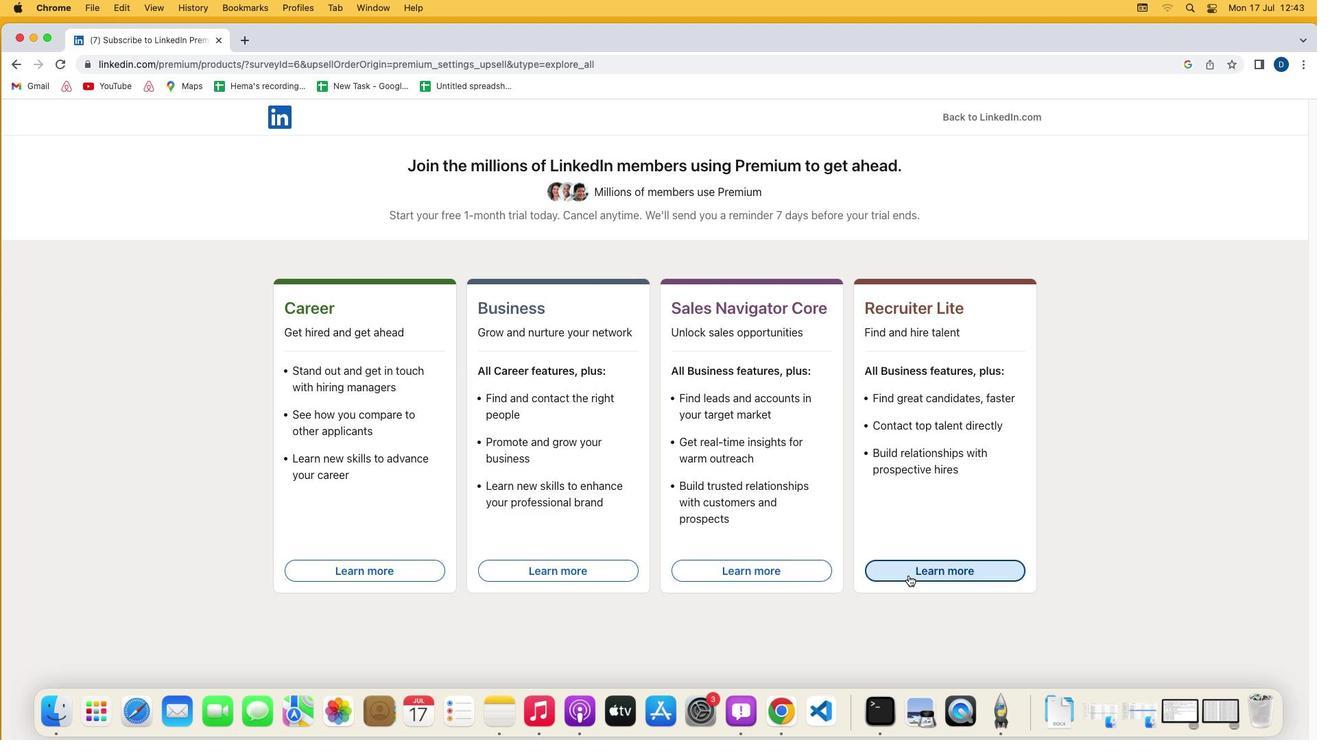 
Action: Mouse moved to (911, 580)
Screenshot: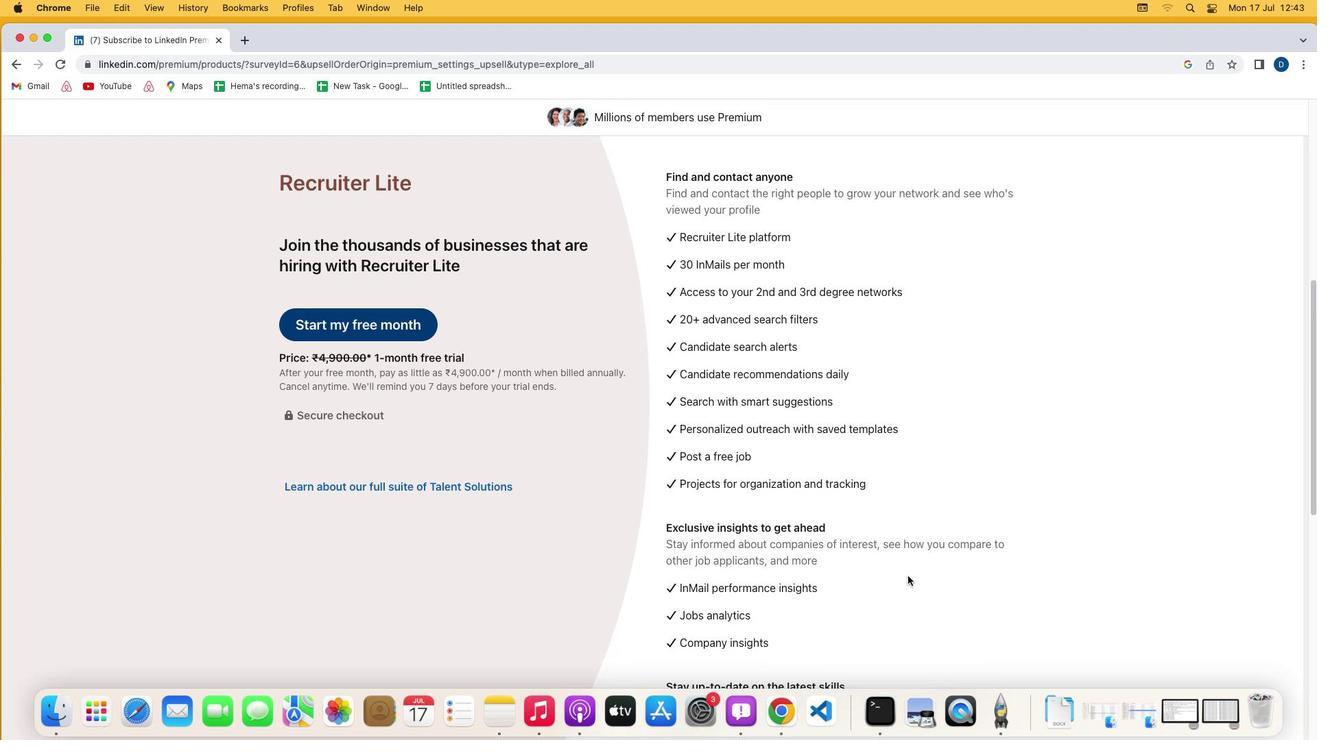 
